 Task: Choose a LinkedIn plan to start my free month.
Action: Mouse moved to (736, 105)
Screenshot: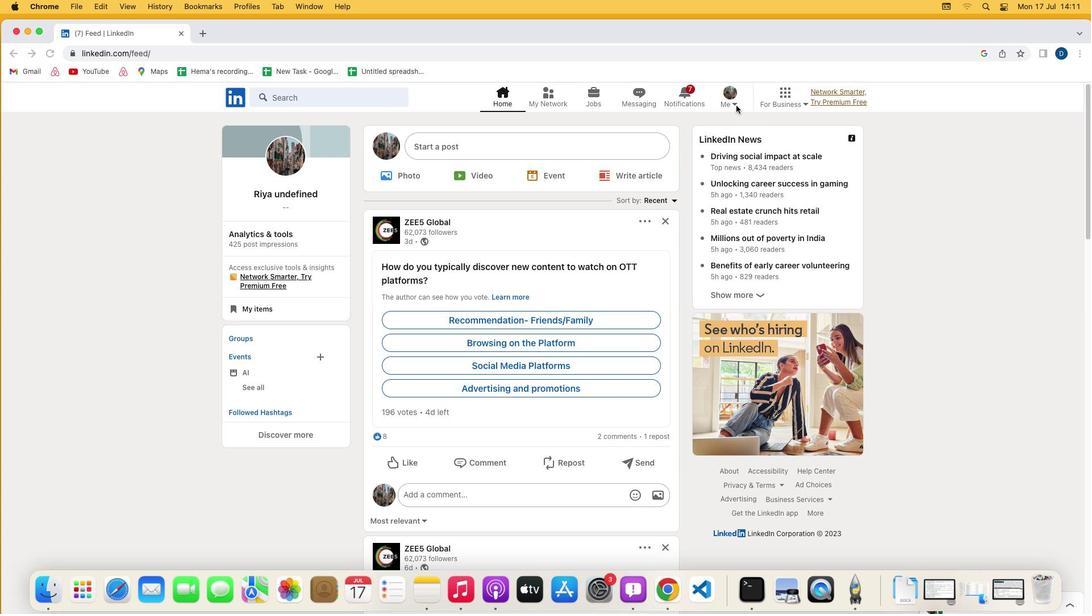 
Action: Mouse pressed left at (736, 105)
Screenshot: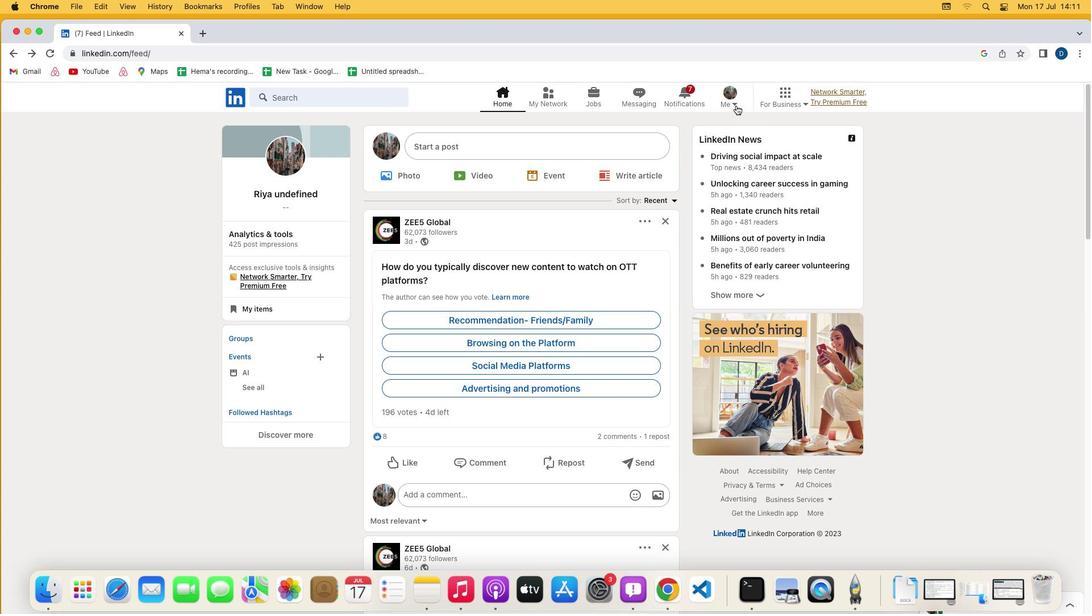 
Action: Mouse moved to (735, 104)
Screenshot: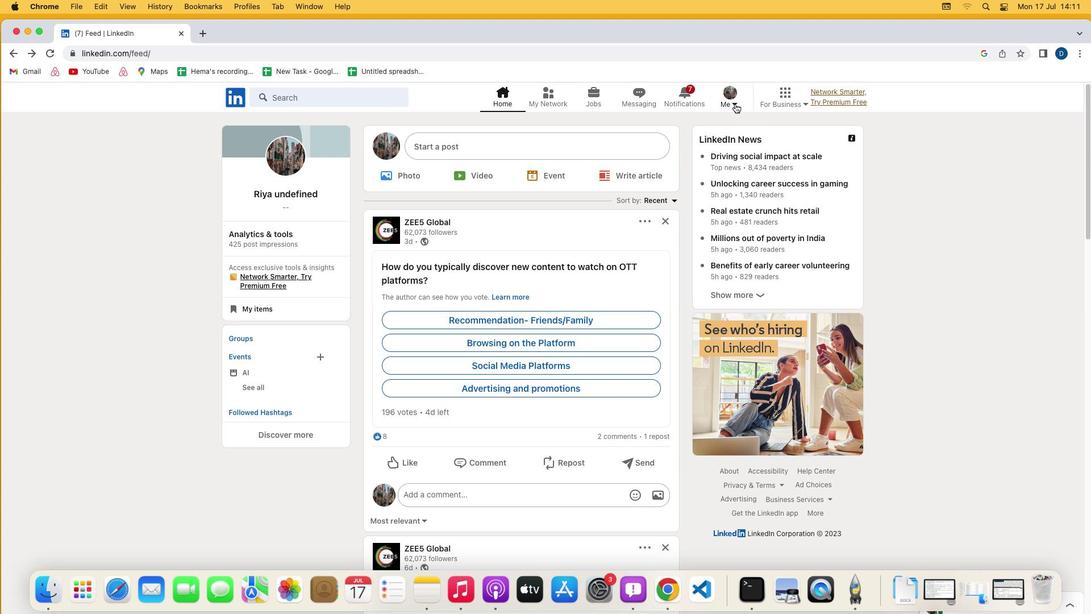 
Action: Mouse pressed left at (735, 104)
Screenshot: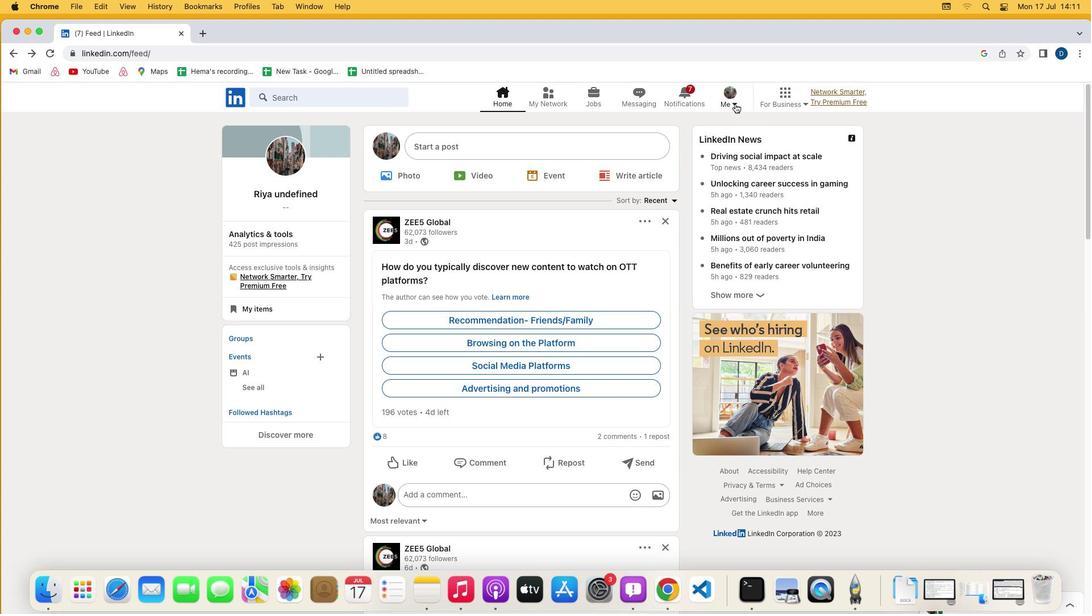 
Action: Mouse moved to (654, 222)
Screenshot: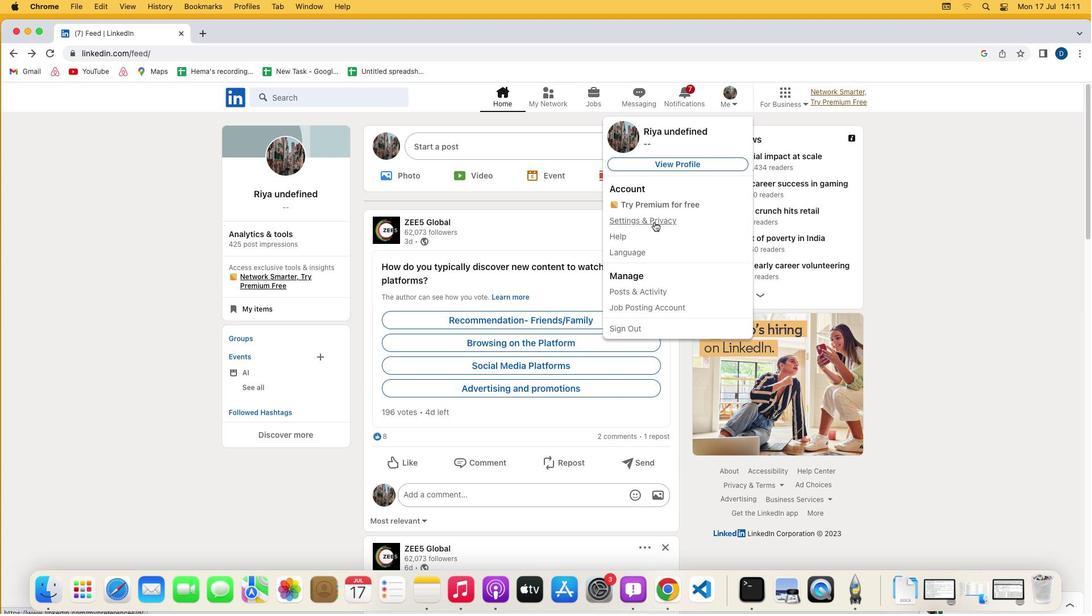
Action: Mouse pressed left at (654, 222)
Screenshot: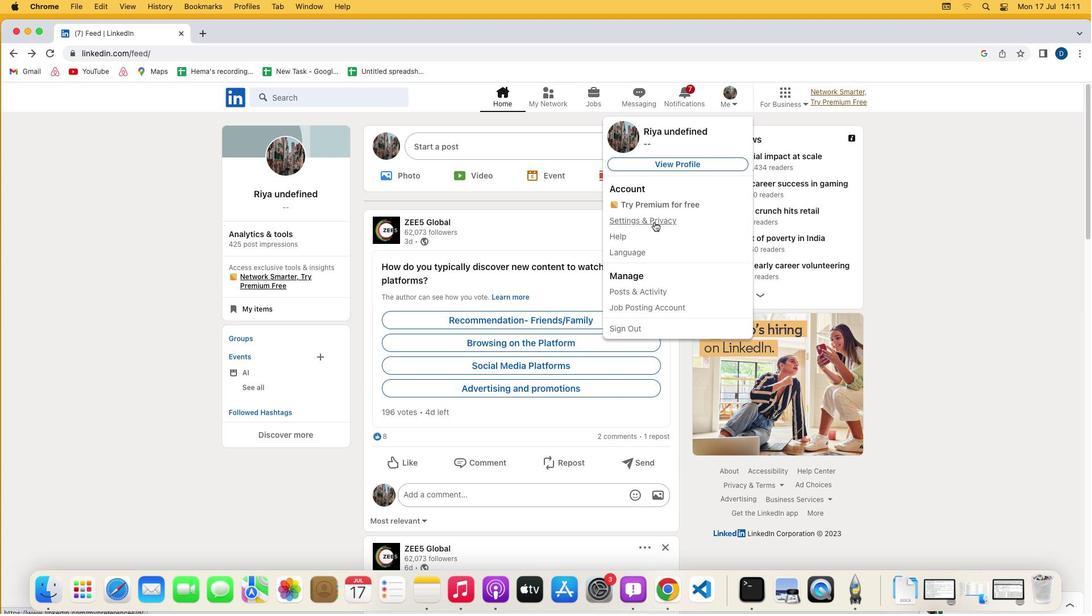 
Action: Mouse moved to (569, 371)
Screenshot: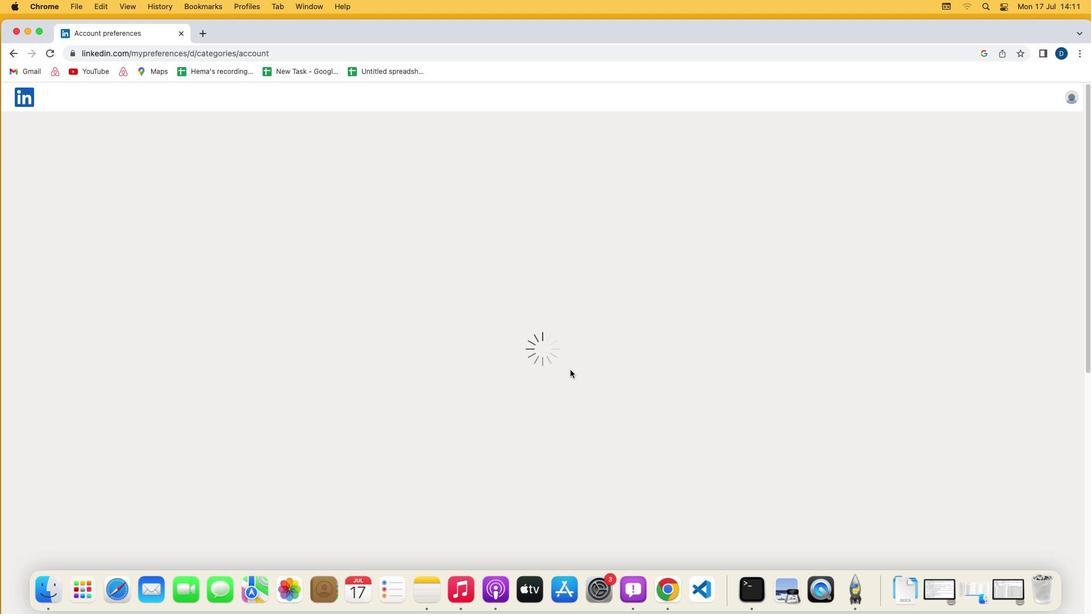 
Action: Mouse scrolled (569, 371) with delta (0, 0)
Screenshot: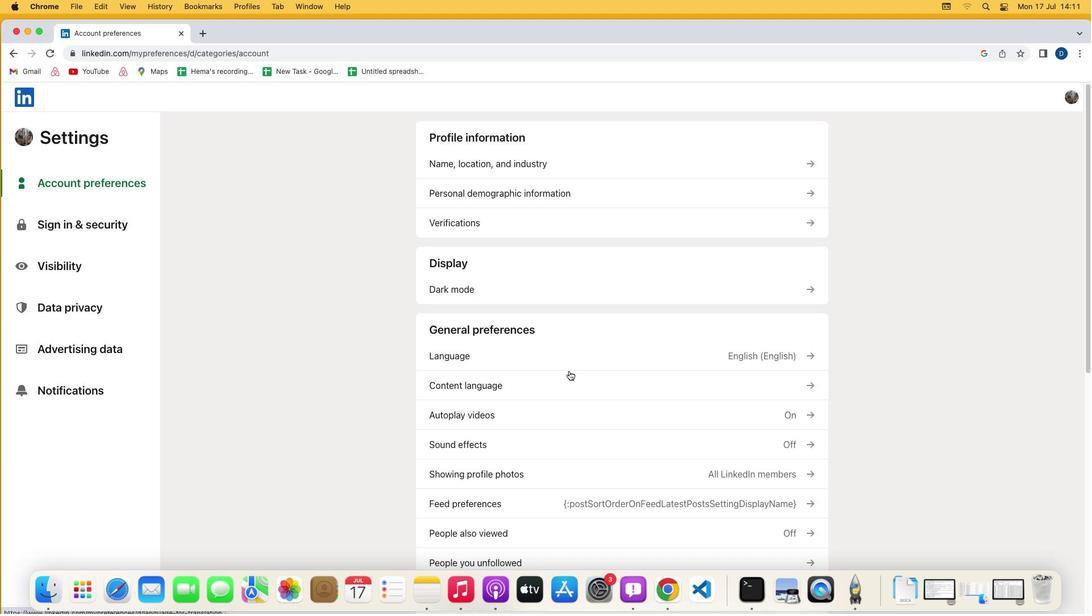 
Action: Mouse scrolled (569, 371) with delta (0, 0)
Screenshot: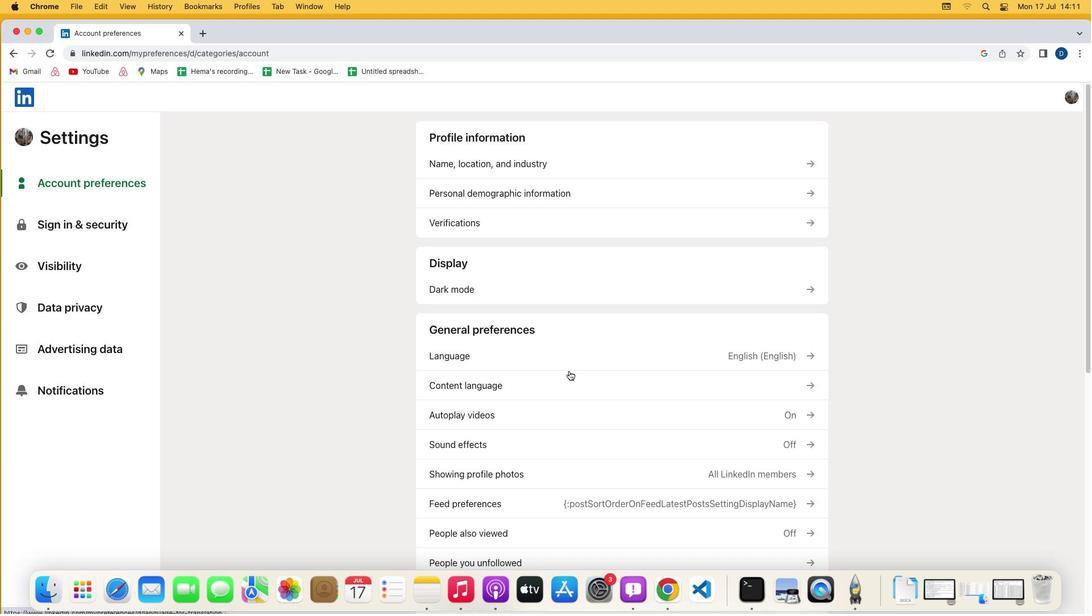 
Action: Mouse scrolled (569, 371) with delta (0, -1)
Screenshot: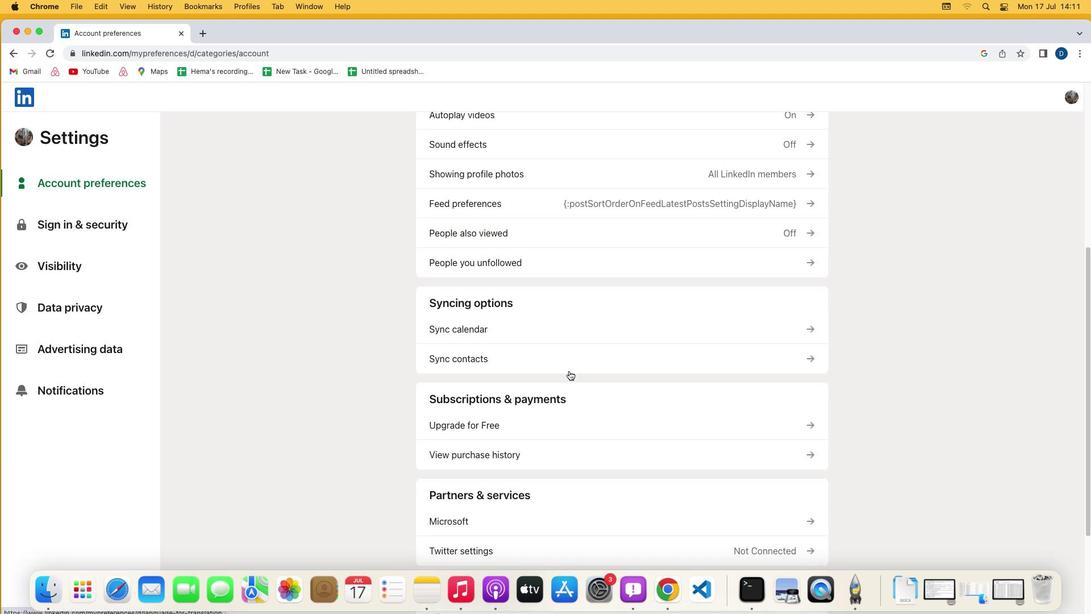 
Action: Mouse scrolled (569, 371) with delta (0, -2)
Screenshot: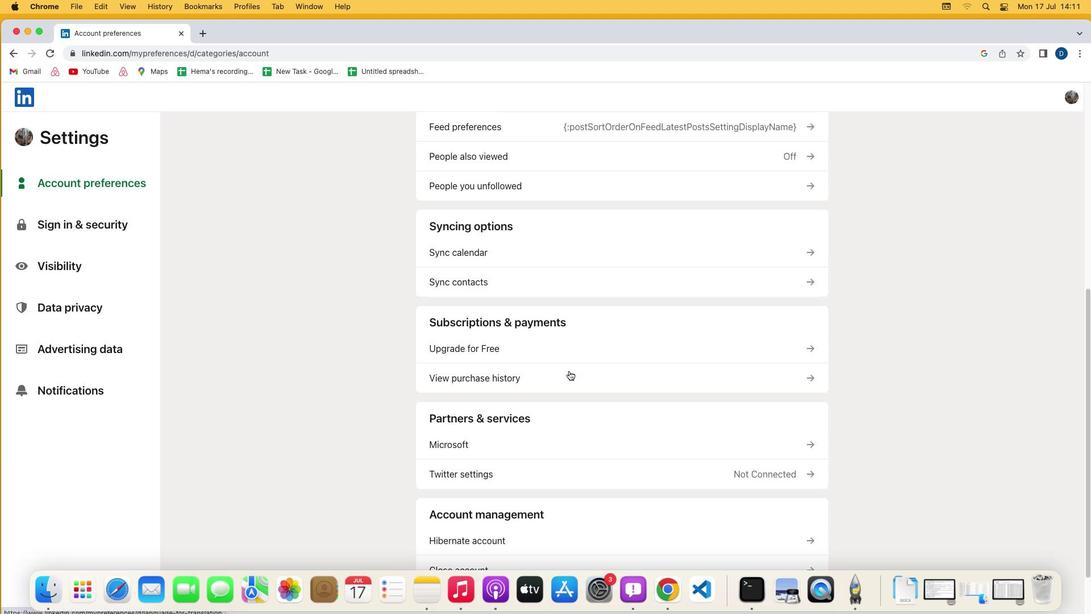 
Action: Mouse scrolled (569, 371) with delta (0, -3)
Screenshot: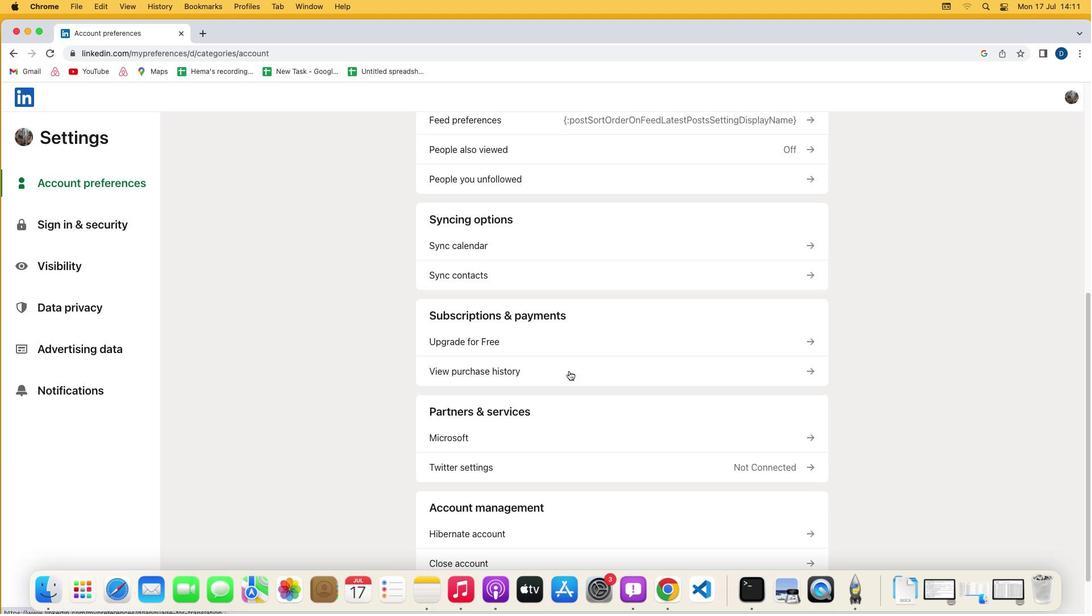 
Action: Mouse scrolled (569, 371) with delta (0, 0)
Screenshot: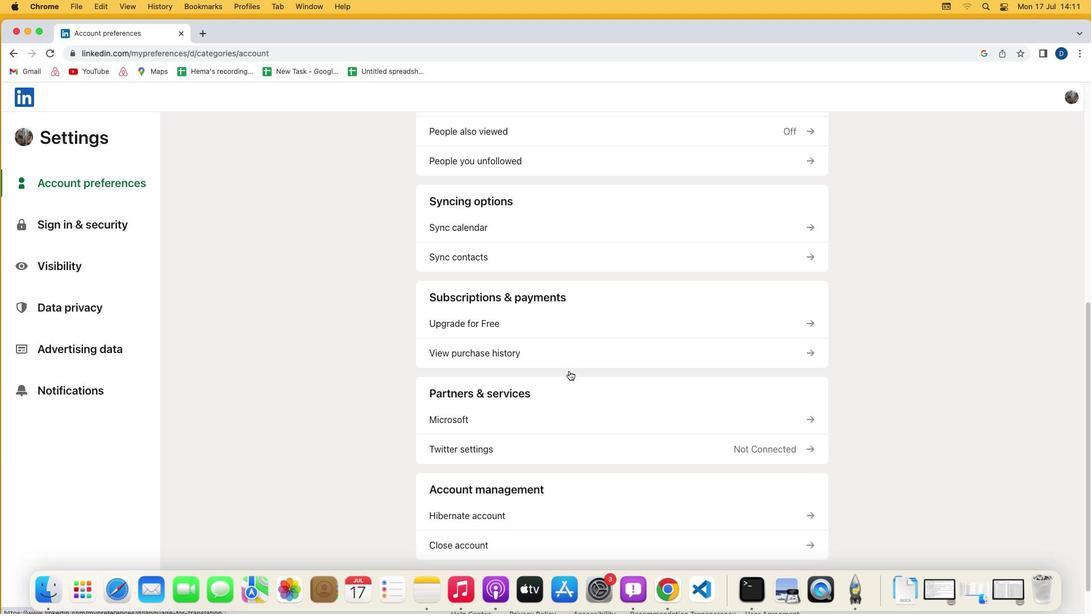 
Action: Mouse scrolled (569, 371) with delta (0, 0)
Screenshot: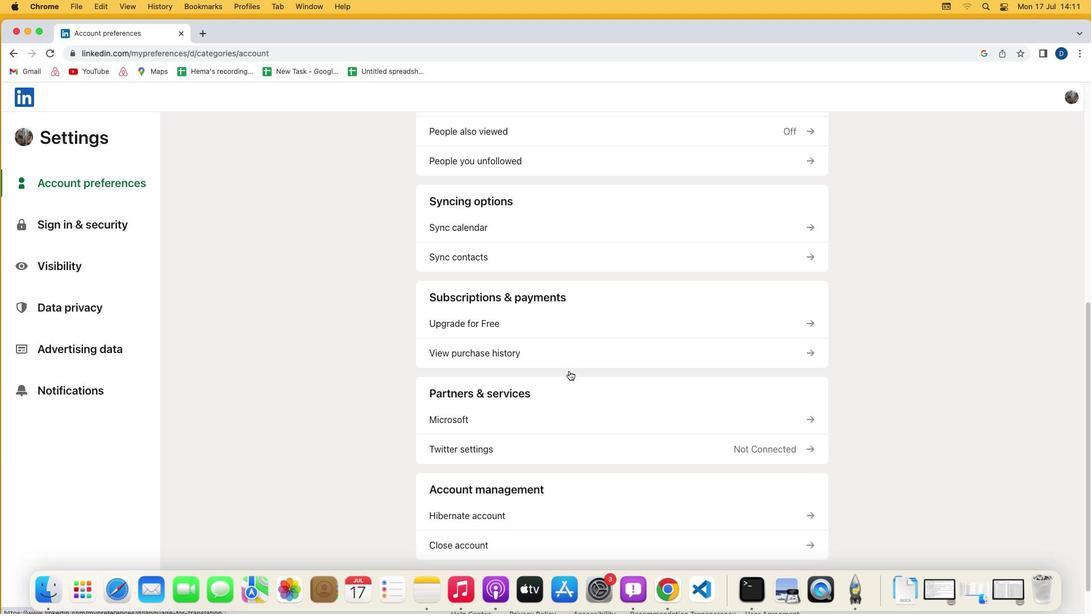 
Action: Mouse scrolled (569, 371) with delta (0, -1)
Screenshot: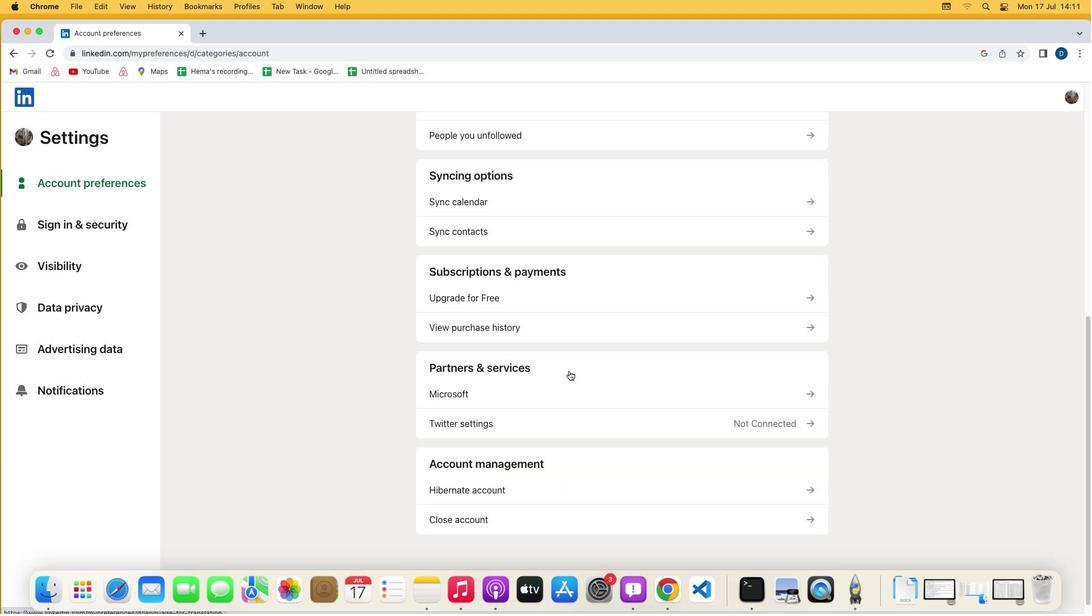 
Action: Mouse moved to (501, 277)
Screenshot: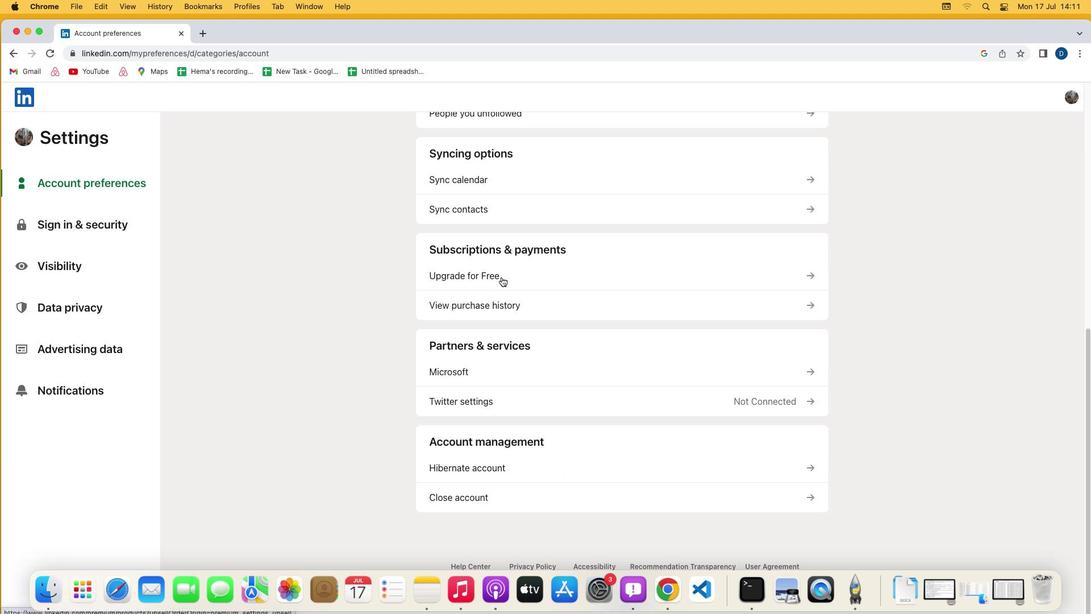 
Action: Mouse pressed left at (501, 277)
Screenshot: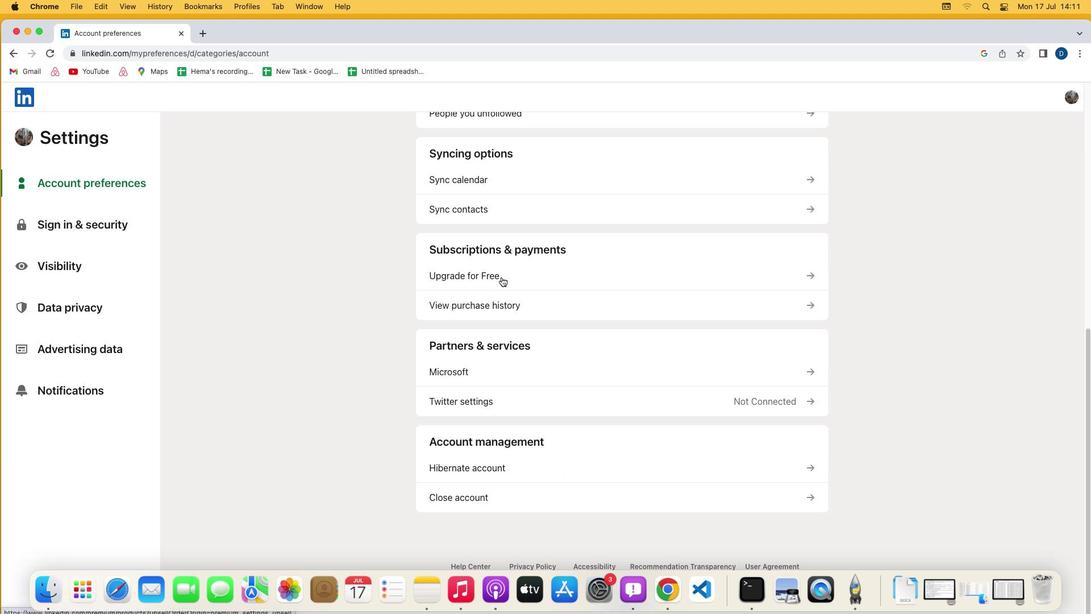 
Action: Mouse moved to (441, 337)
Screenshot: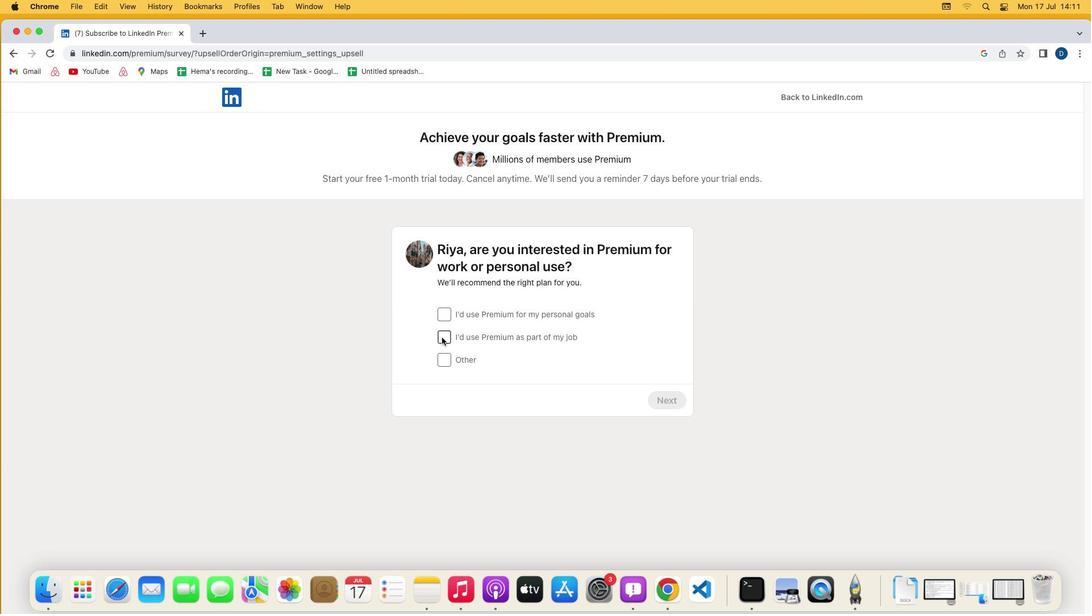 
Action: Mouse pressed left at (441, 337)
Screenshot: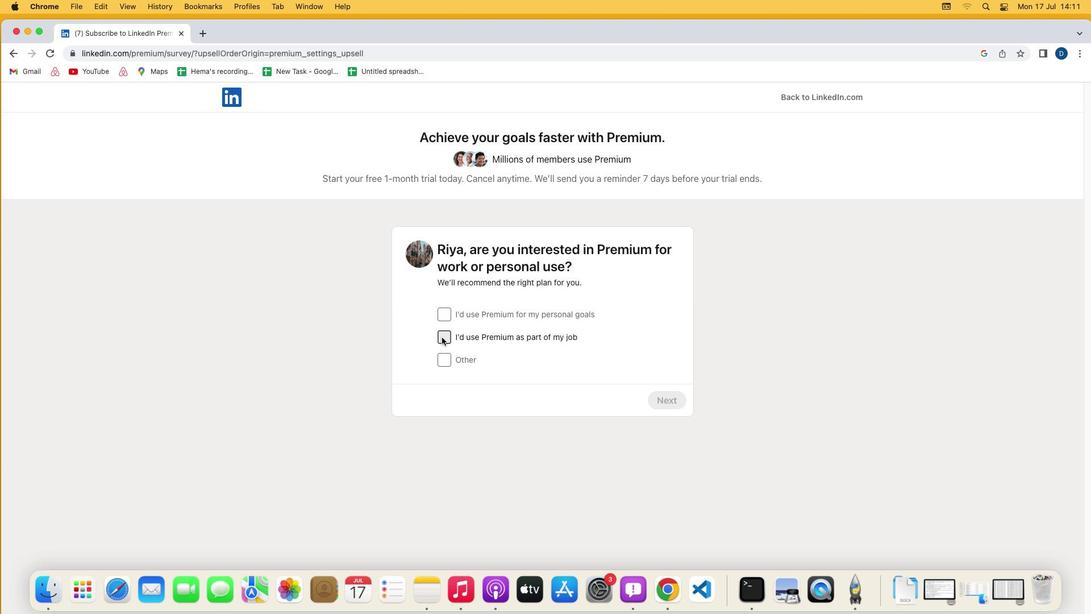 
Action: Mouse moved to (660, 400)
Screenshot: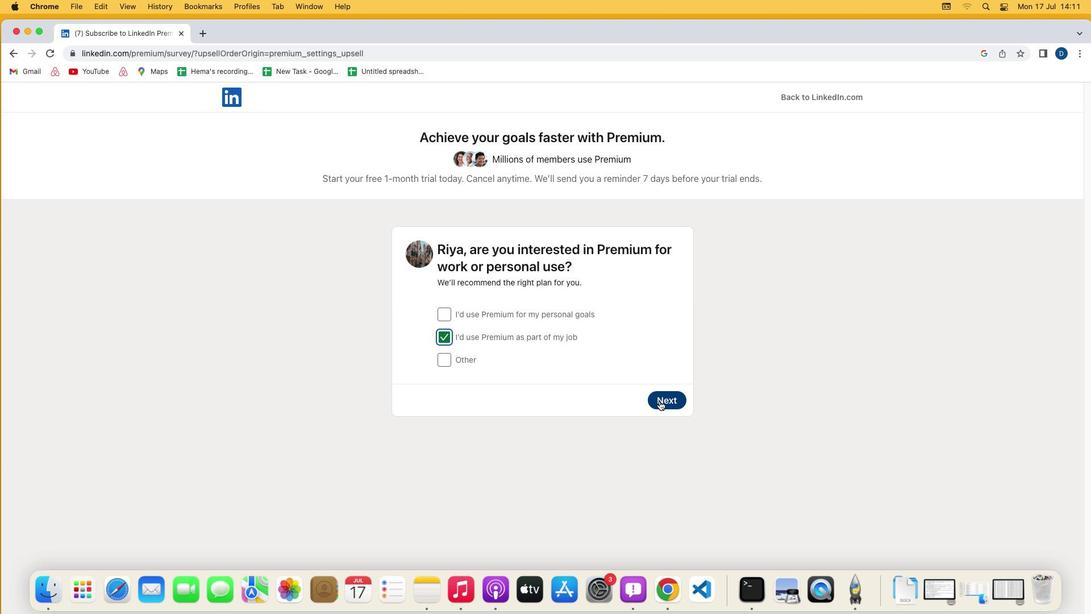 
Action: Mouse pressed left at (660, 400)
Screenshot: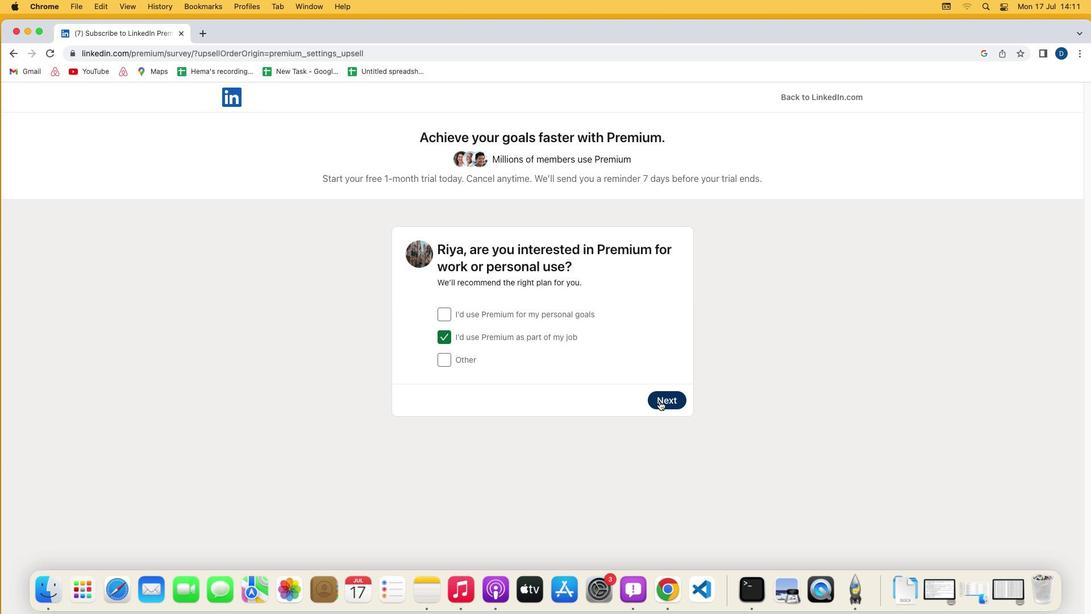 
Action: Mouse moved to (661, 464)
Screenshot: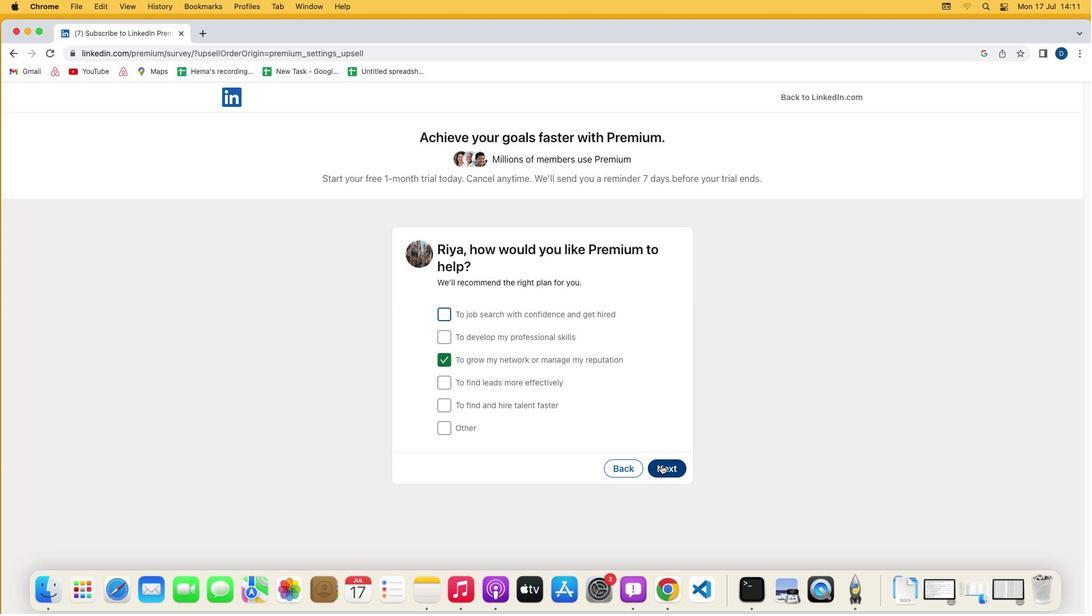 
Action: Mouse pressed left at (661, 464)
Screenshot: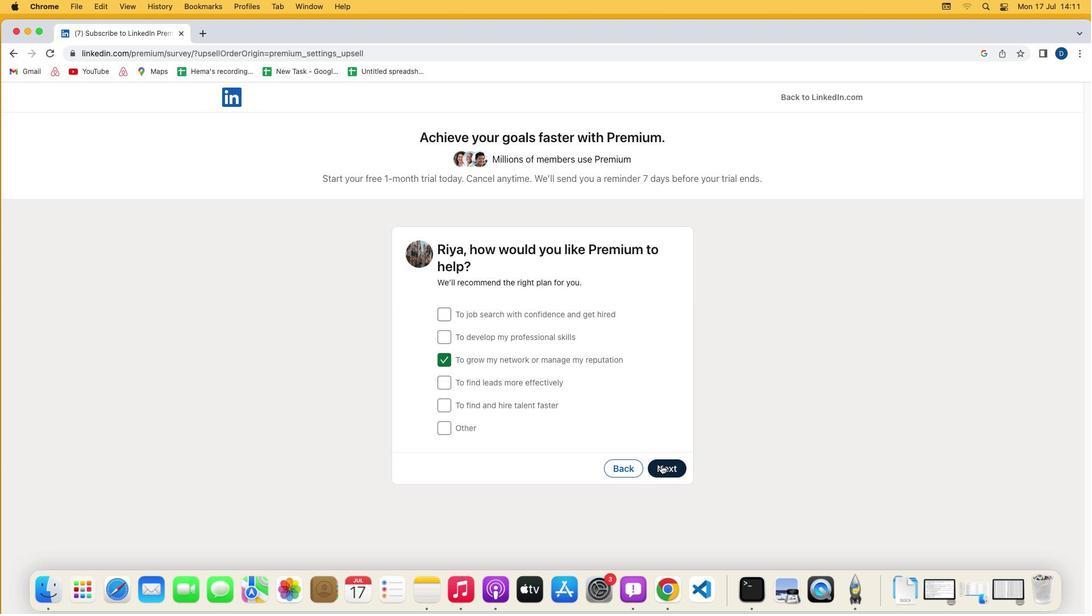 
Action: Mouse moved to (440, 335)
Screenshot: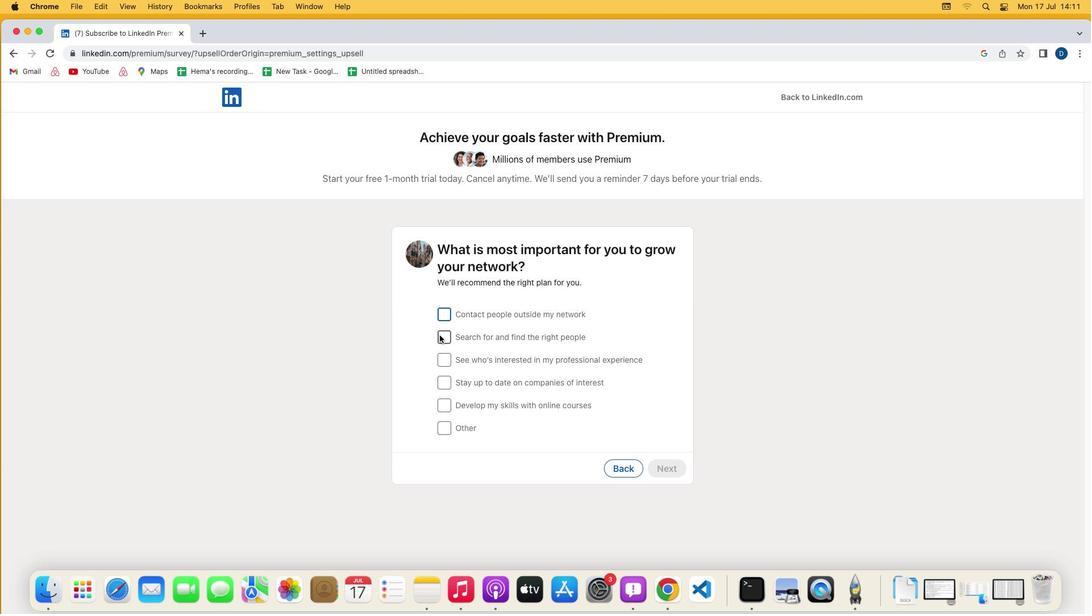 
Action: Mouse pressed left at (440, 335)
Screenshot: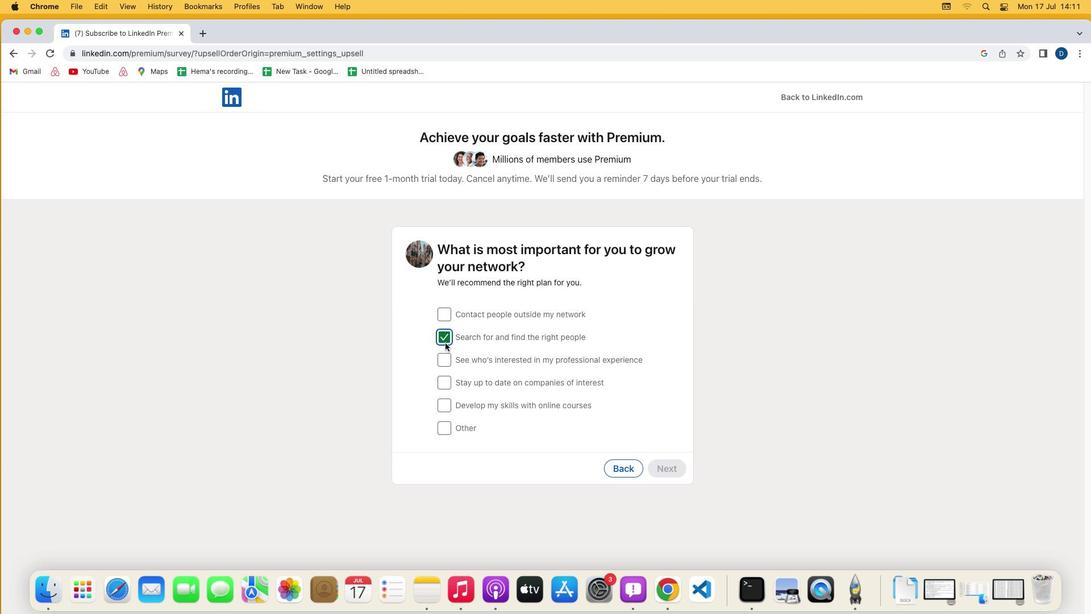 
Action: Mouse moved to (653, 470)
Screenshot: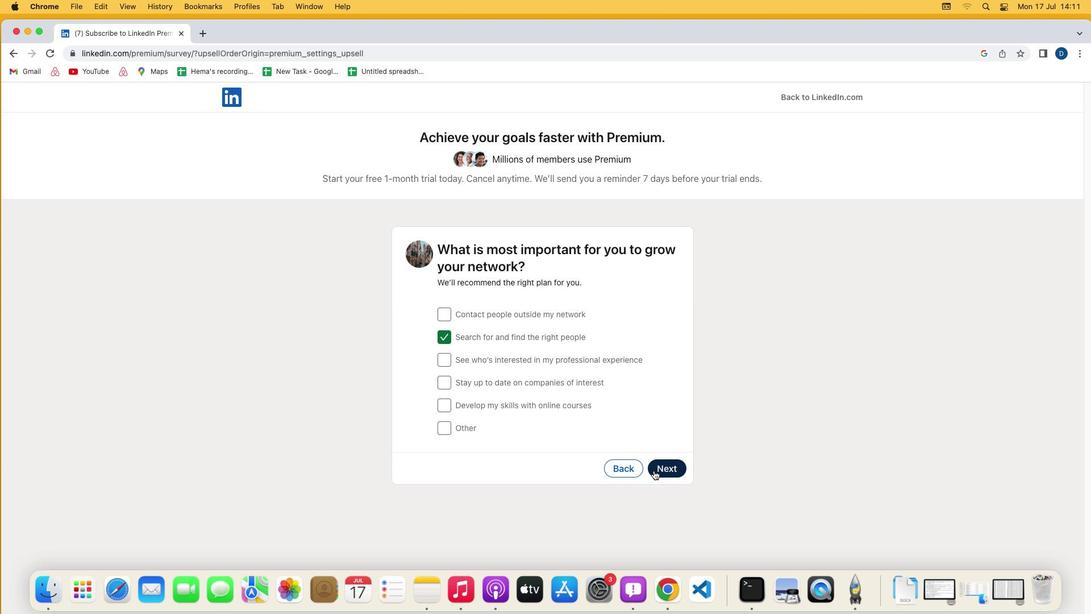 
Action: Mouse pressed left at (653, 470)
Screenshot: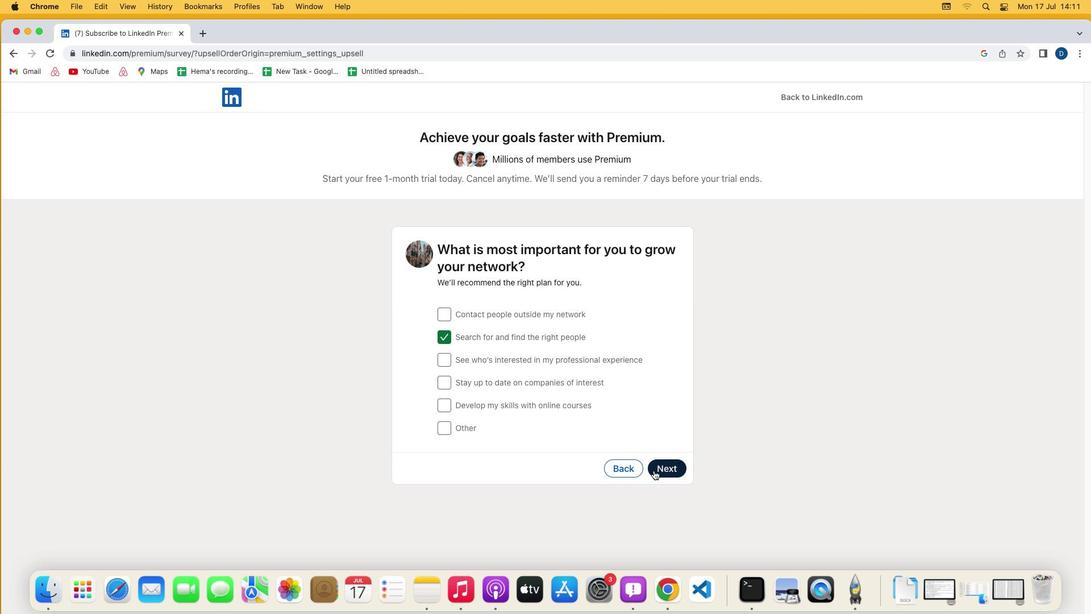 
Action: Mouse moved to (343, 444)
Screenshot: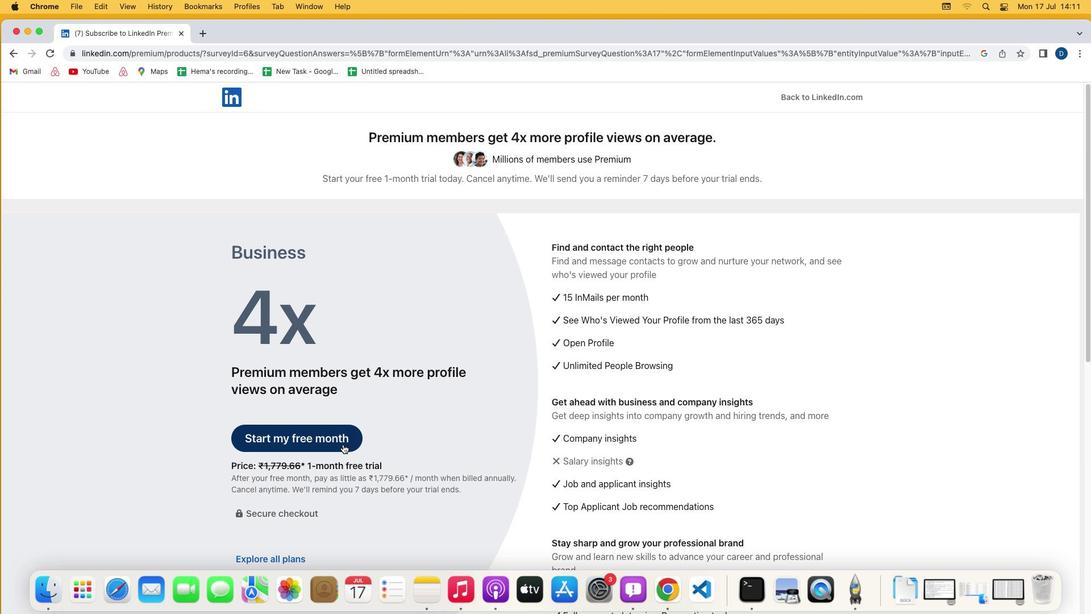 
Action: Mouse pressed left at (343, 444)
Screenshot: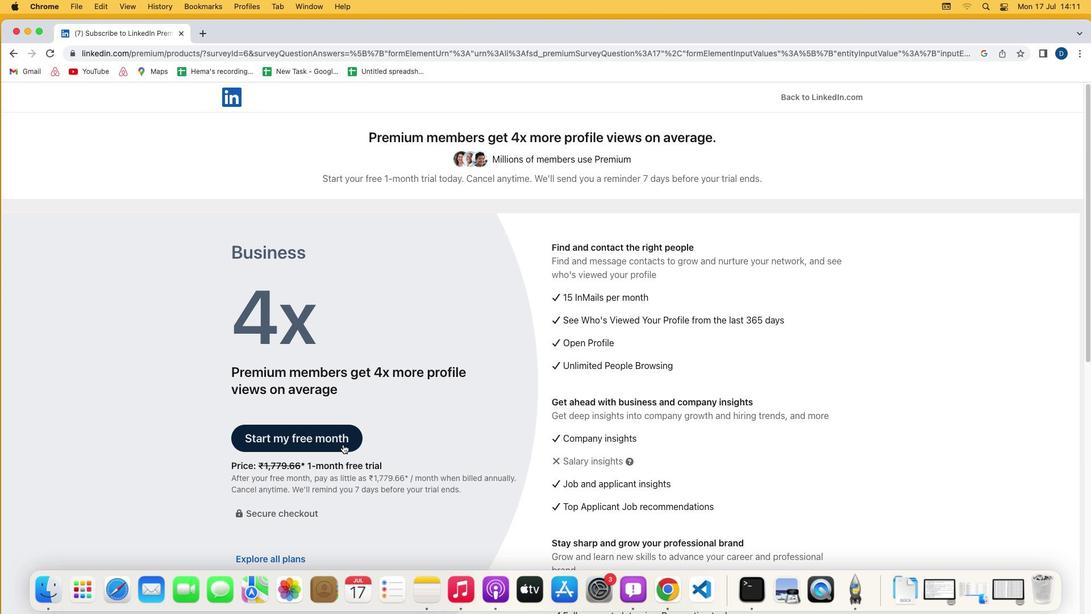 
Action: Mouse moved to (343, 444)
Screenshot: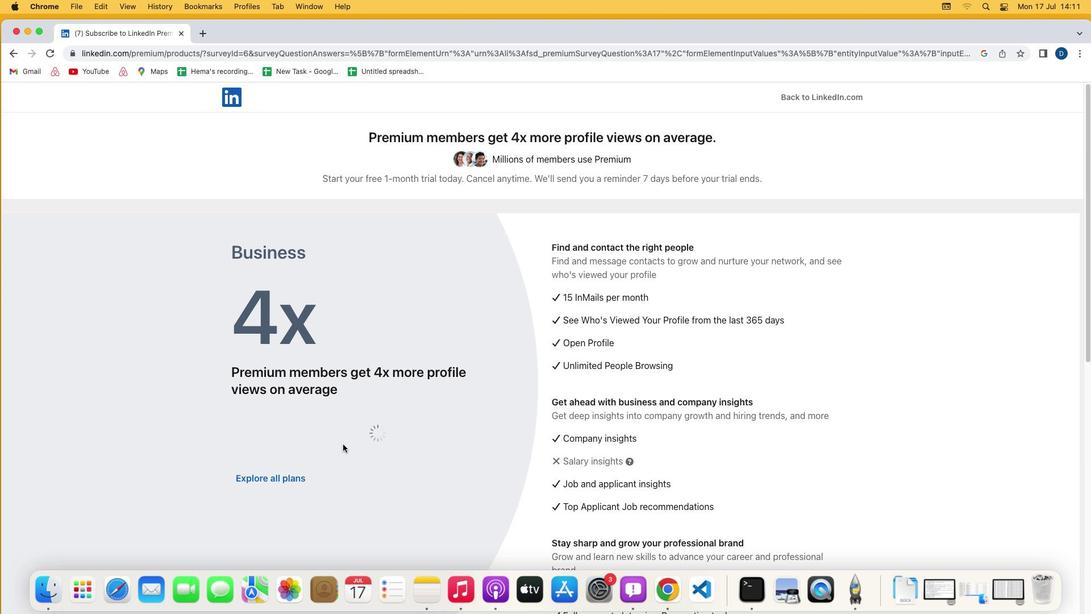 
